 Task: Add a signature Brian Hall containing Have a great weekend, Brian Hall to email address softage.10@softage.net and add a folder User agreements
Action: Mouse moved to (106, 92)
Screenshot: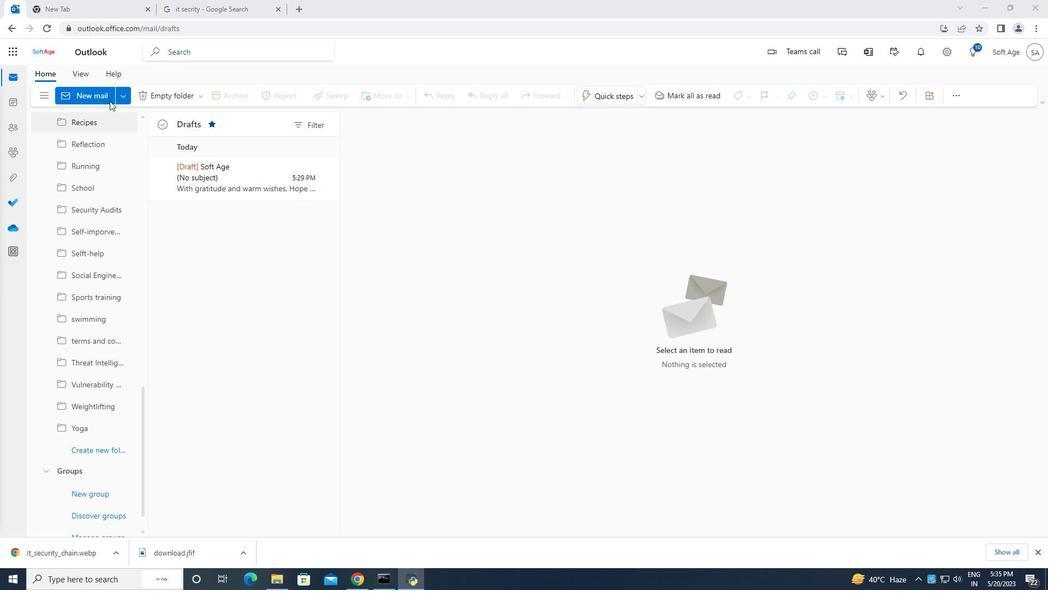 
Action: Mouse pressed left at (106, 92)
Screenshot: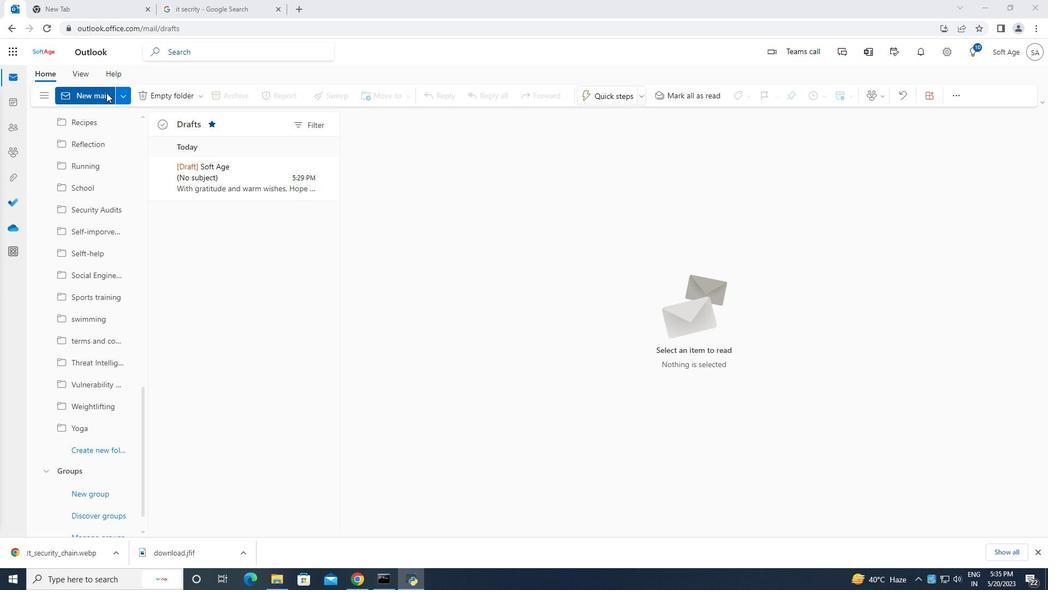 
Action: Mouse moved to (704, 95)
Screenshot: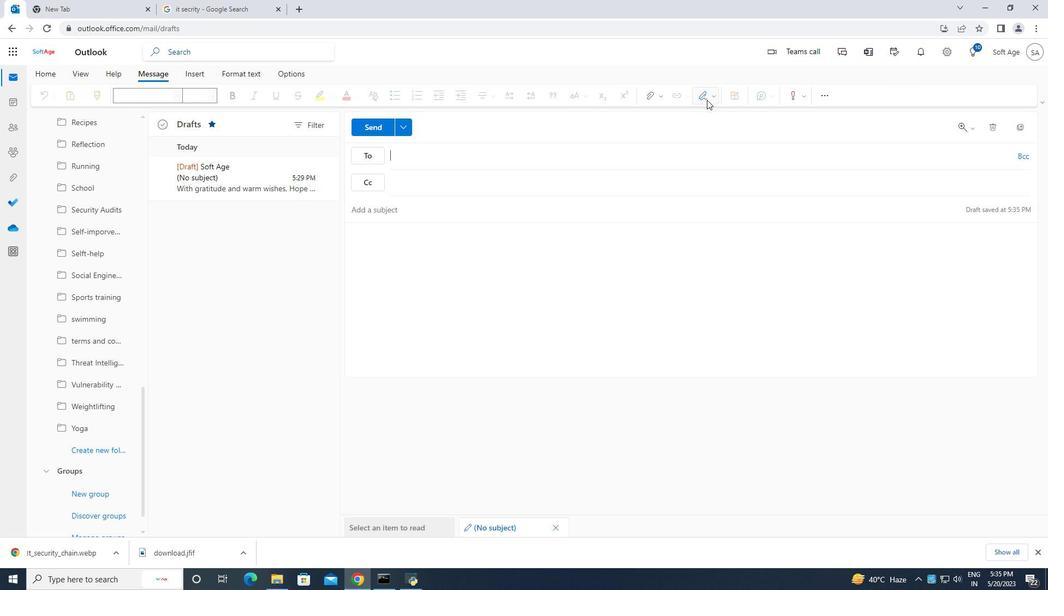 
Action: Mouse pressed left at (704, 95)
Screenshot: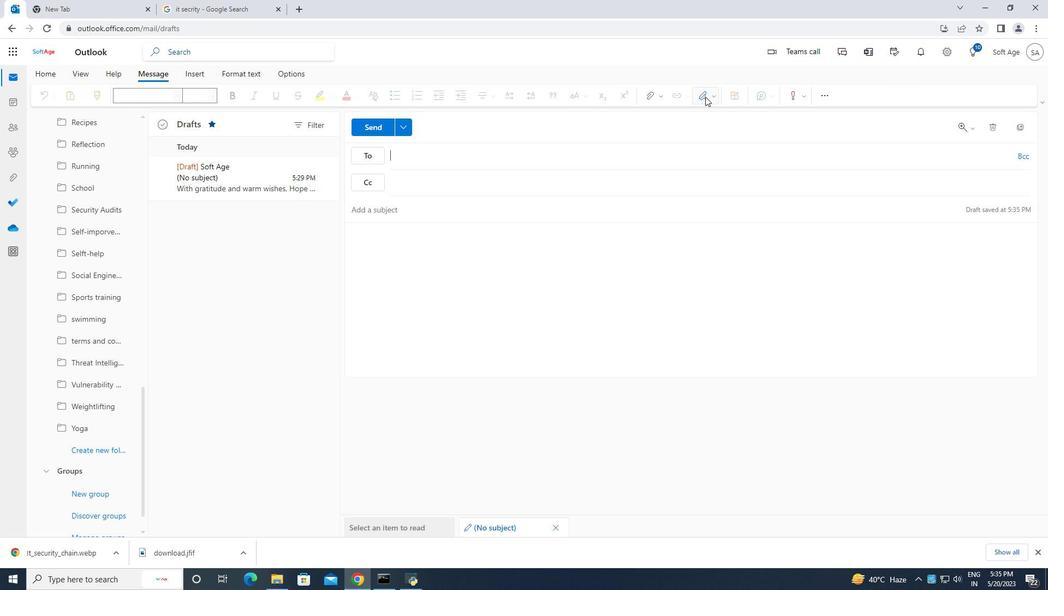 
Action: Mouse moved to (673, 143)
Screenshot: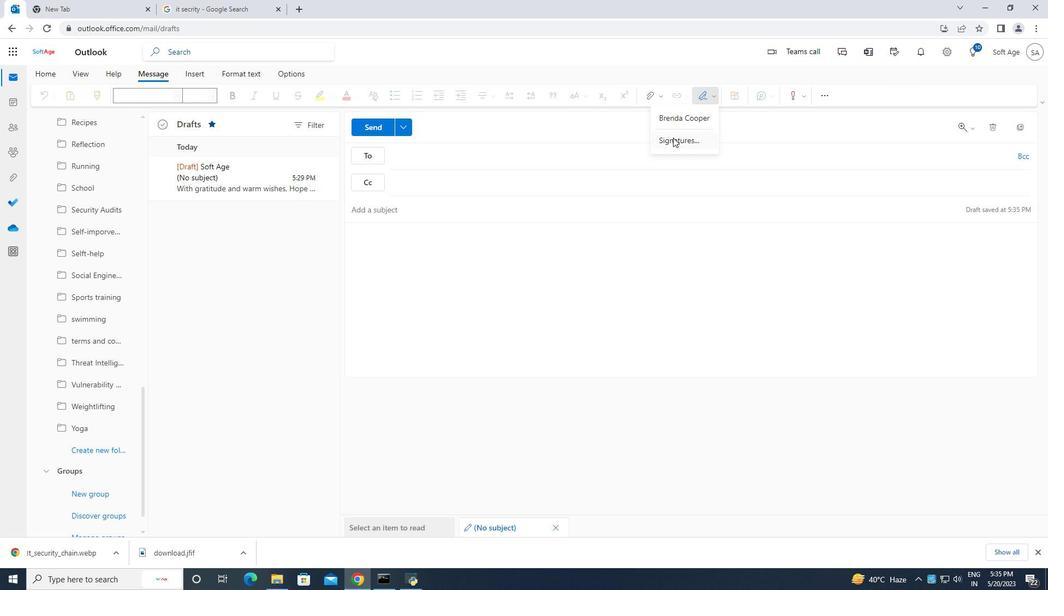 
Action: Mouse pressed left at (673, 143)
Screenshot: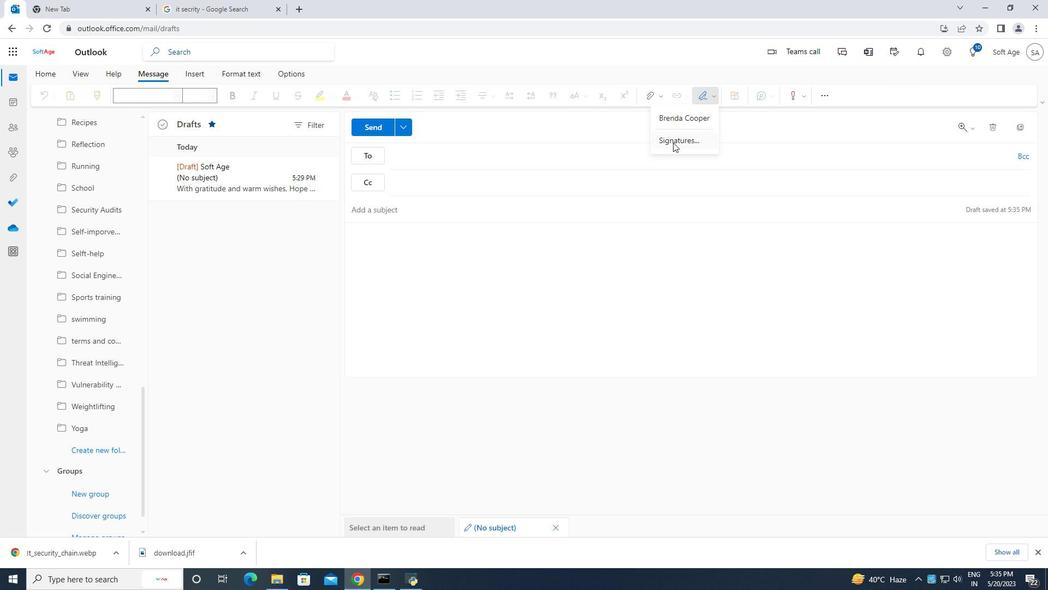 
Action: Mouse moved to (749, 180)
Screenshot: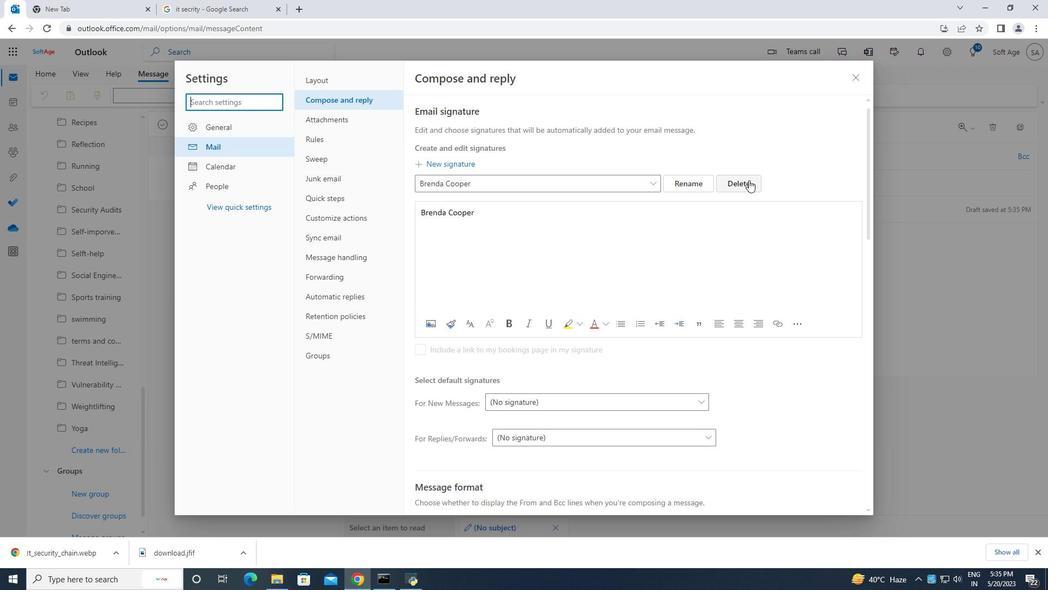 
Action: Mouse pressed left at (749, 180)
Screenshot: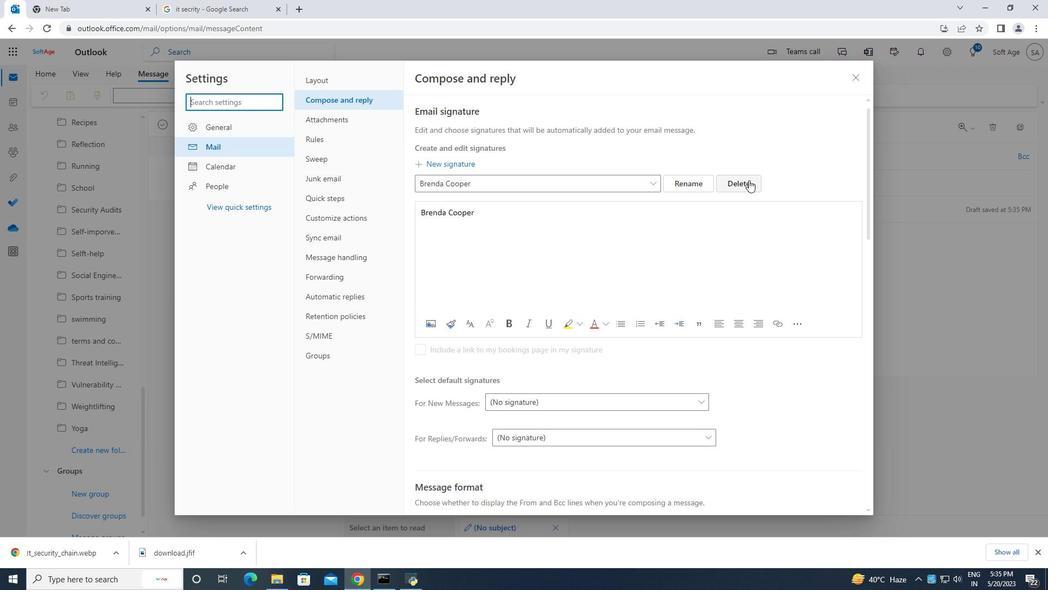
Action: Mouse moved to (540, 187)
Screenshot: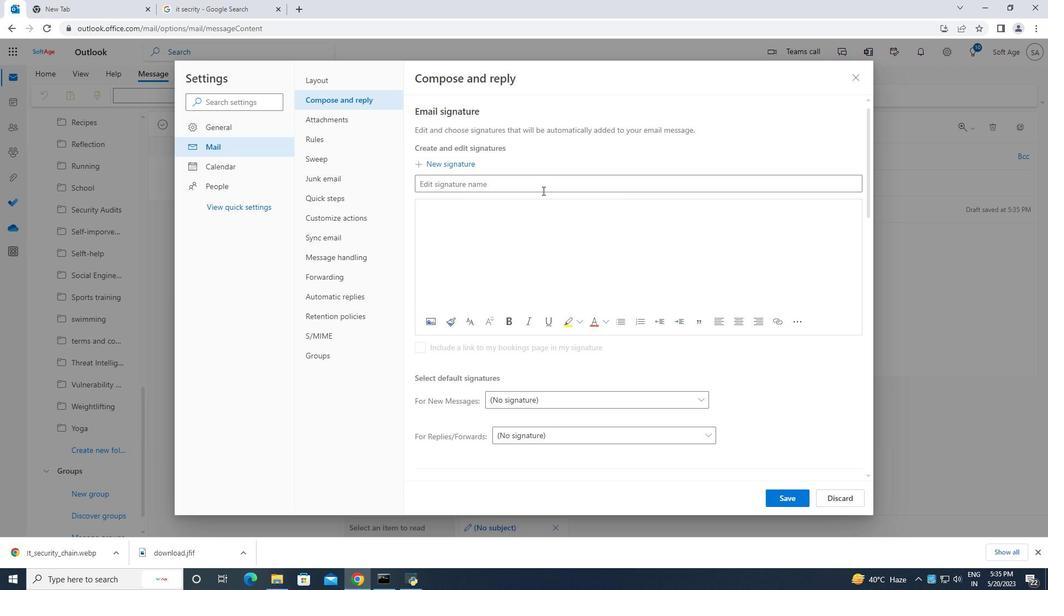 
Action: Mouse pressed left at (540, 187)
Screenshot: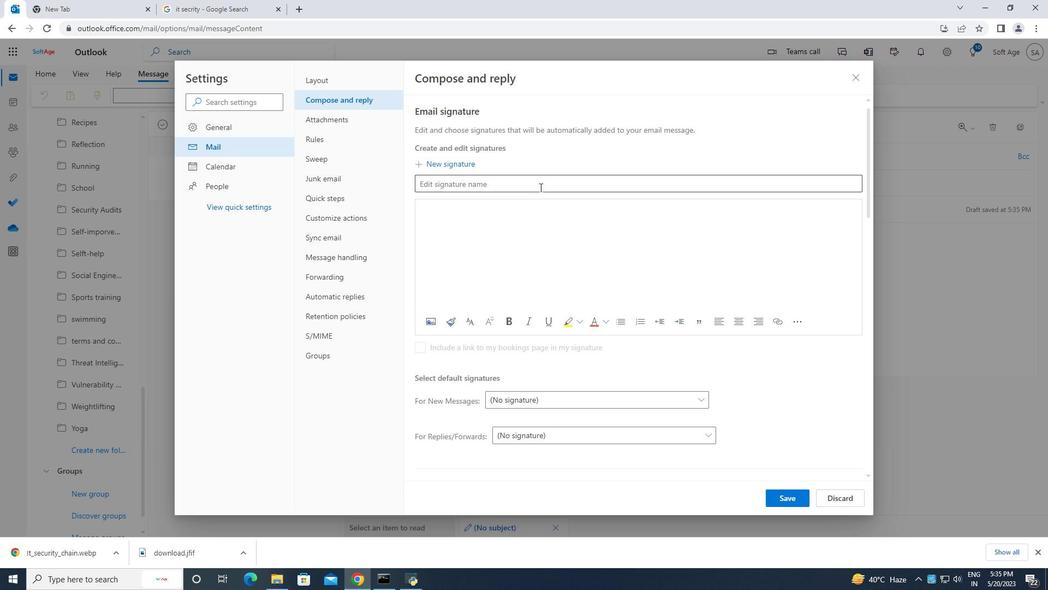 
Action: Mouse moved to (539, 187)
Screenshot: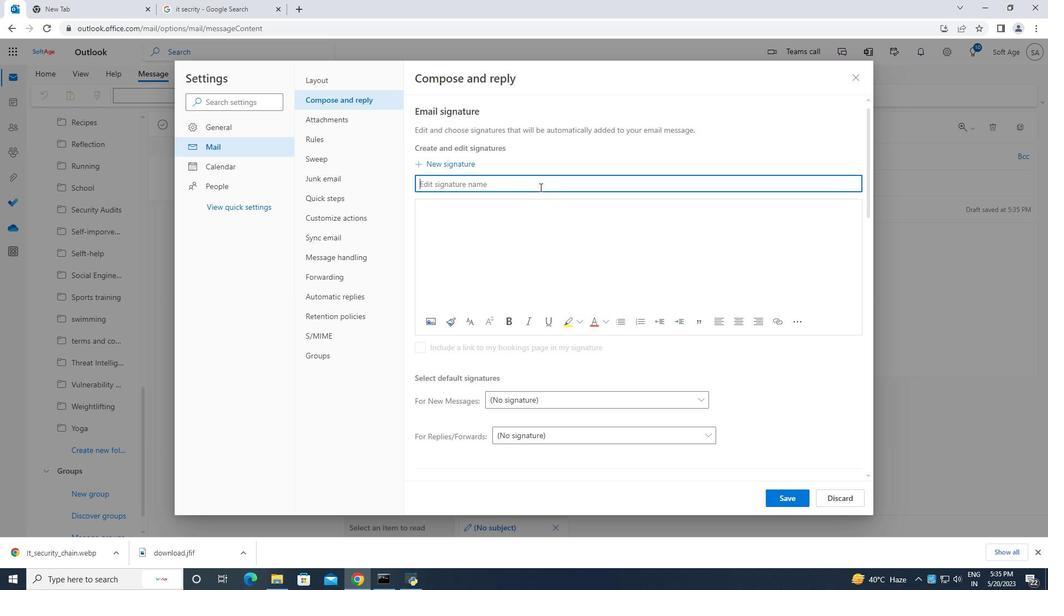 
Action: Key pressed <Key.caps_lock>B<Key.caps_lock>rian<Key.space><Key.caps_lock>H<Key.caps_lock>all
Screenshot: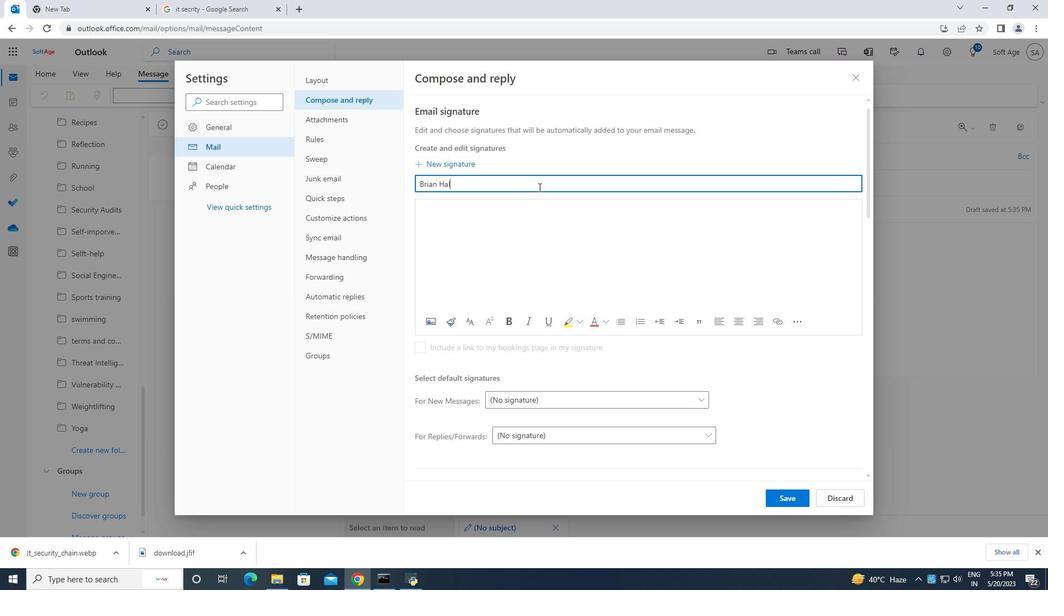 
Action: Mouse moved to (463, 213)
Screenshot: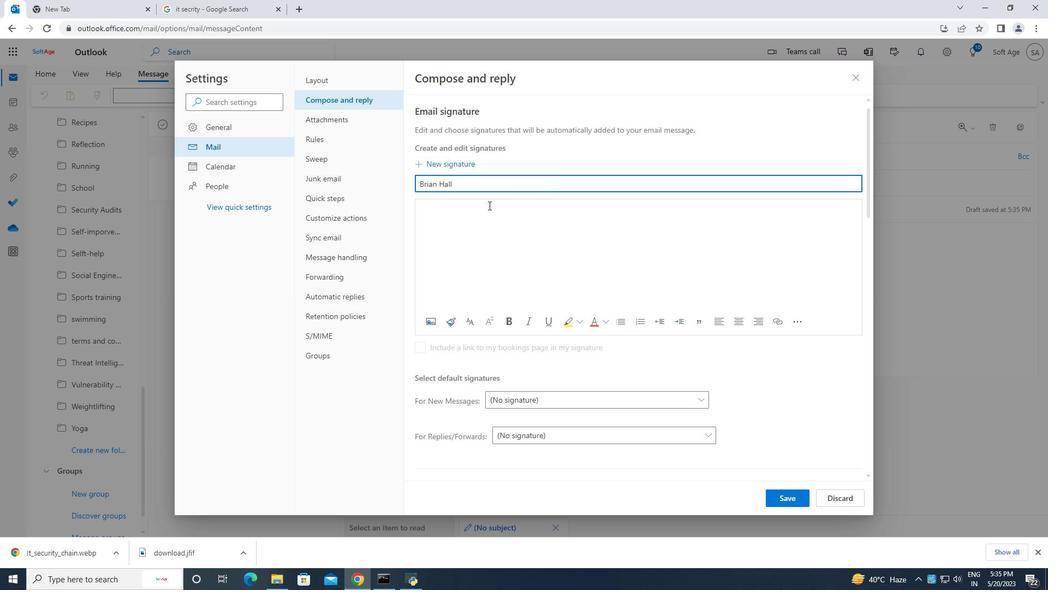 
Action: Mouse pressed left at (463, 213)
Screenshot: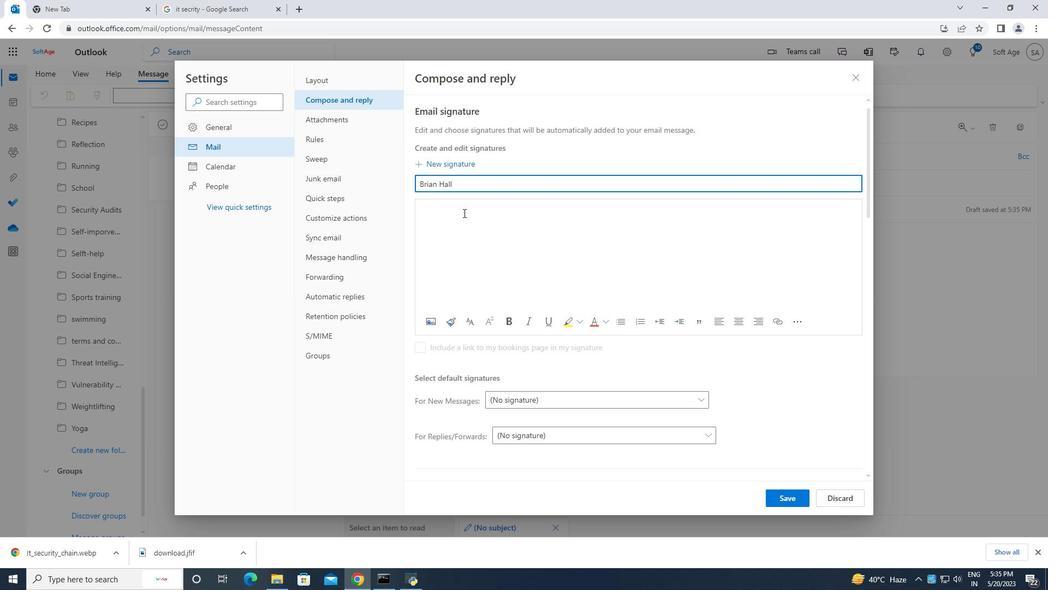 
Action: Mouse moved to (463, 213)
Screenshot: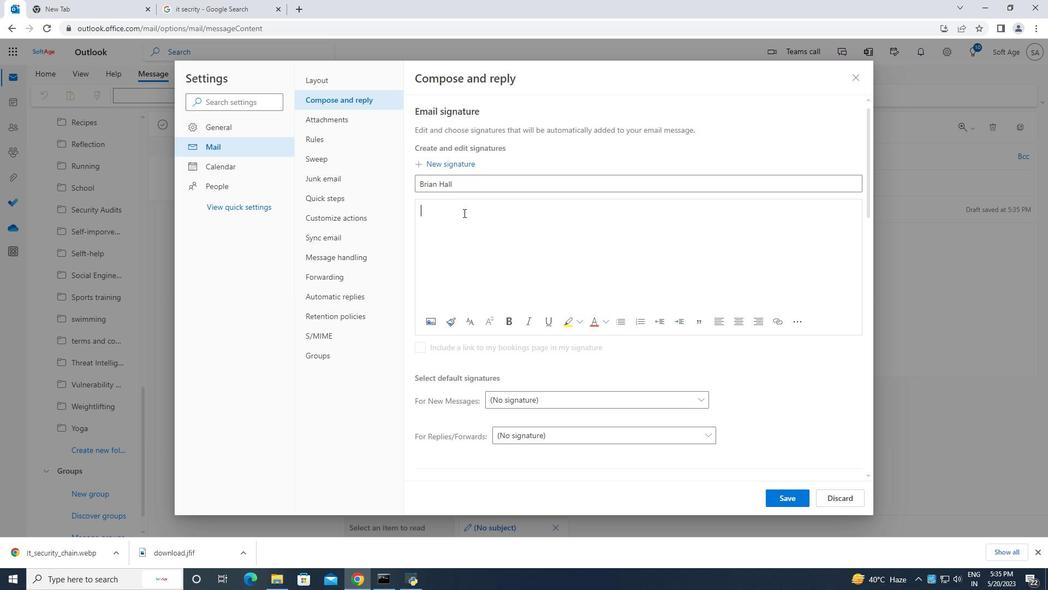 
Action: Key pressed <Key.caps_lock>B<Key.caps_lock>rain<Key.space><Key.caps_lock>H<Key.caps_lock>all
Screenshot: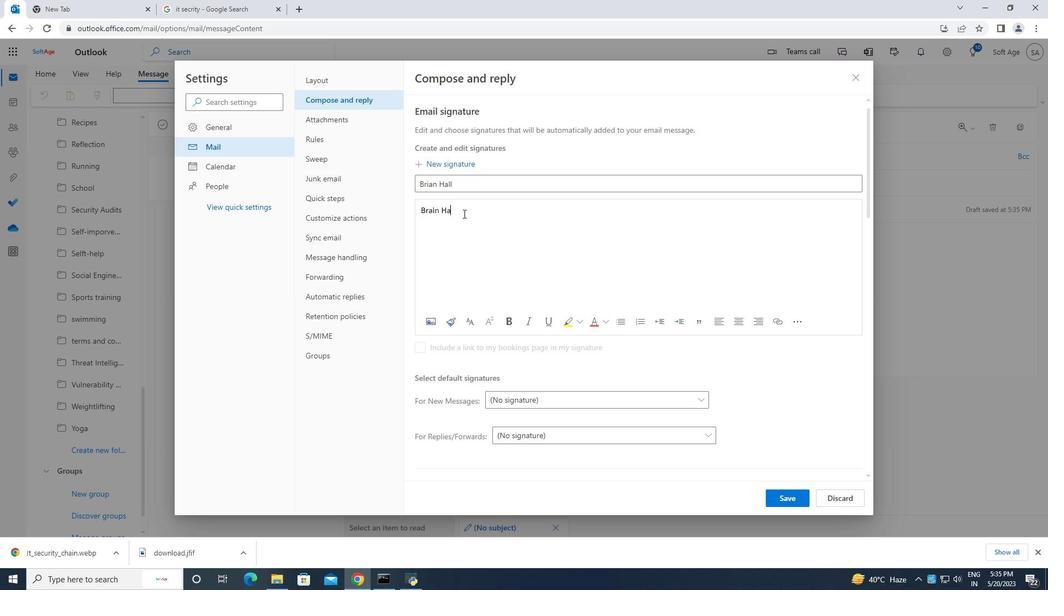 
Action: Mouse moved to (793, 496)
Screenshot: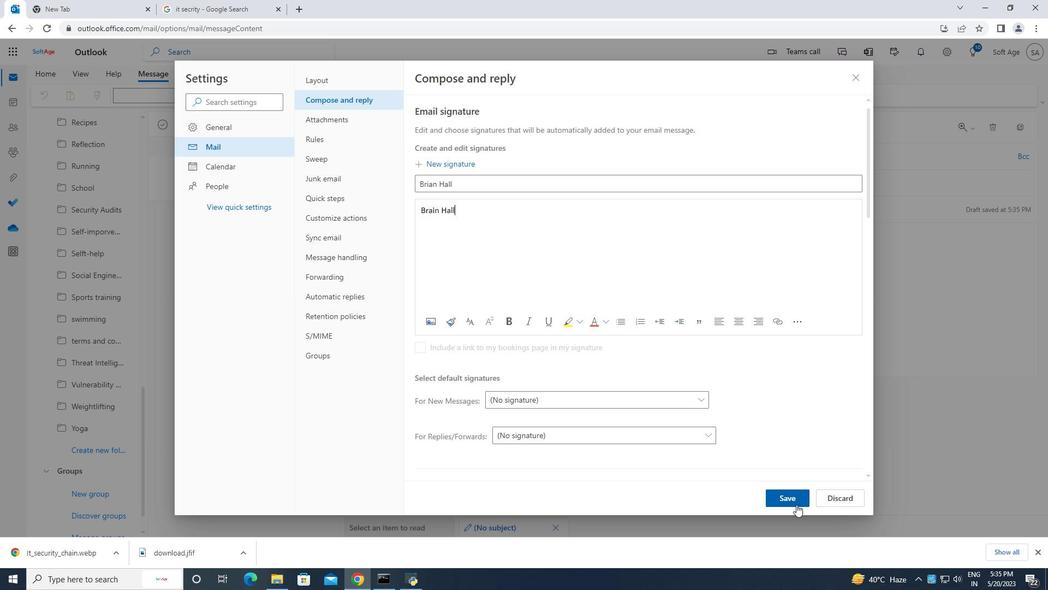 
Action: Mouse pressed left at (793, 496)
Screenshot: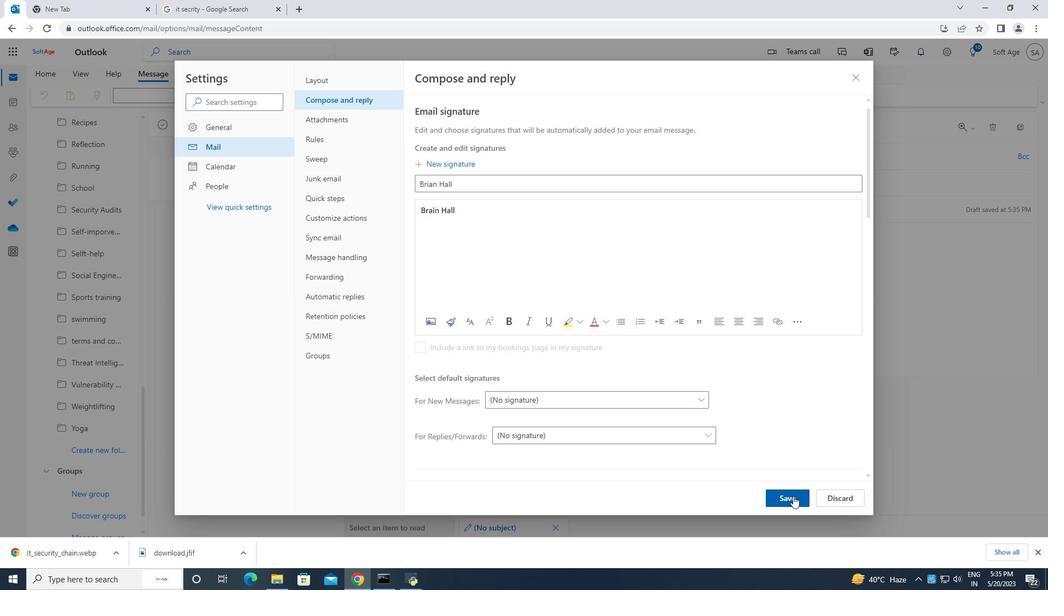 
Action: Mouse moved to (852, 77)
Screenshot: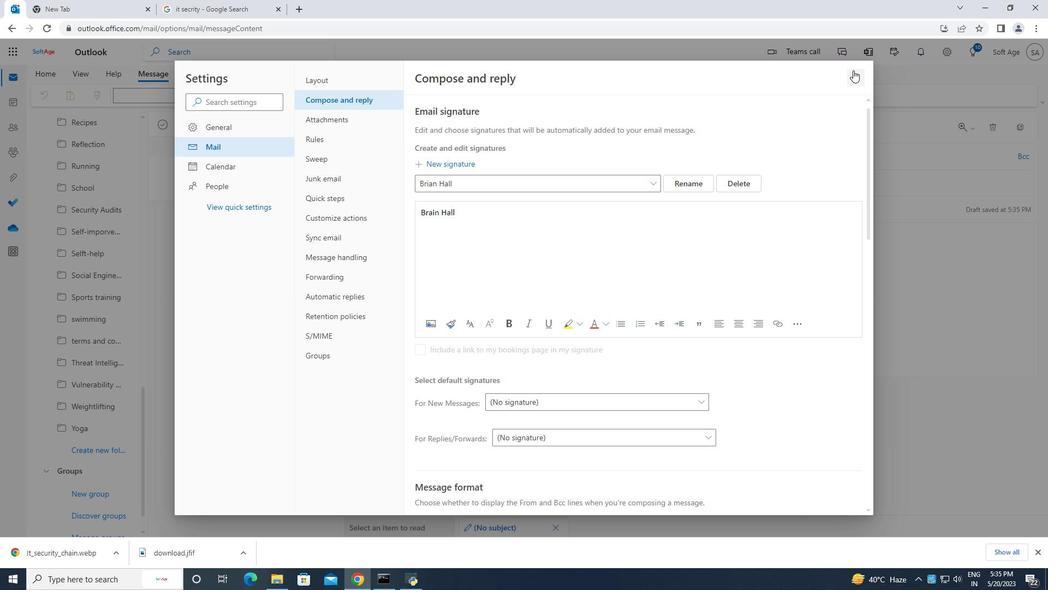 
Action: Mouse pressed left at (852, 77)
Screenshot: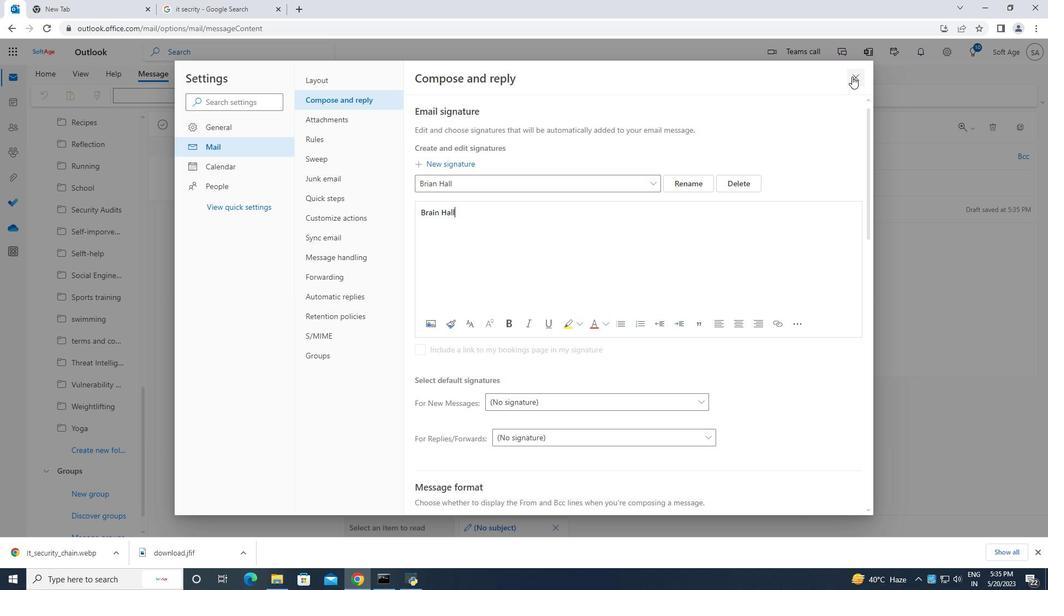 
Action: Mouse moved to (698, 96)
Screenshot: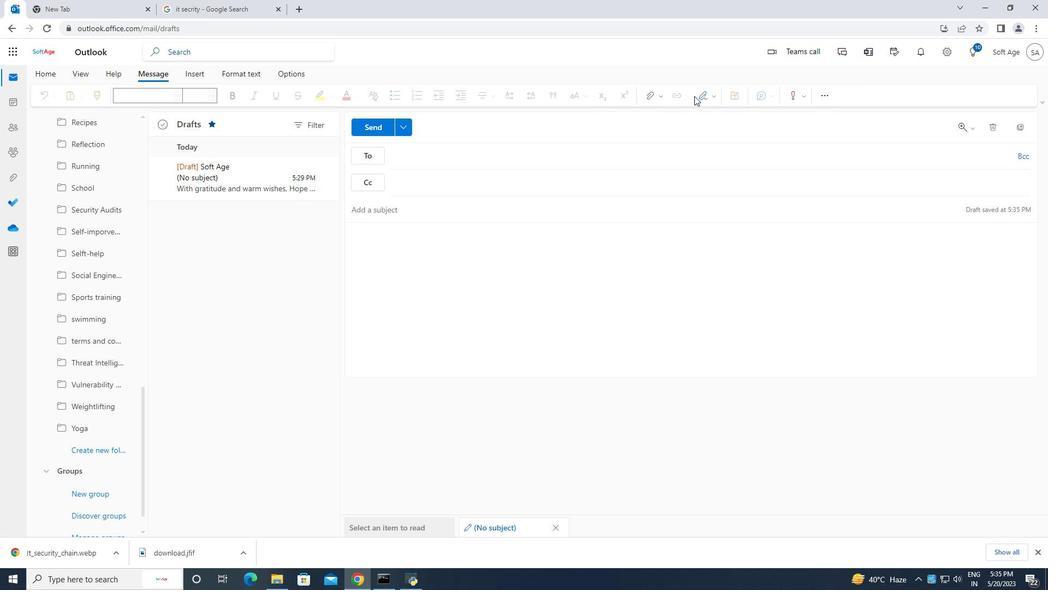 
Action: Mouse pressed left at (698, 96)
Screenshot: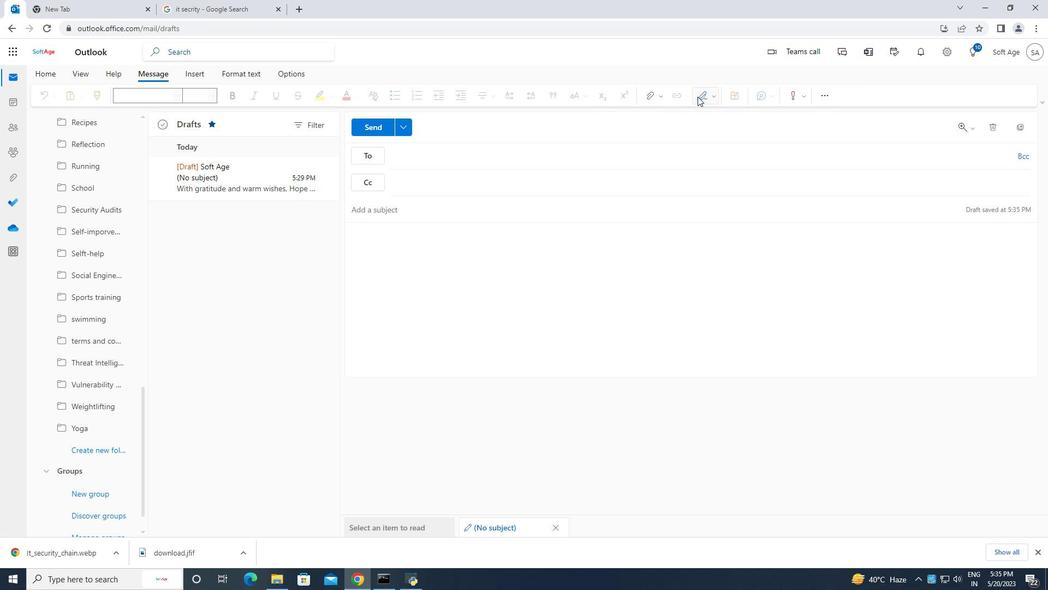 
Action: Mouse moved to (690, 116)
Screenshot: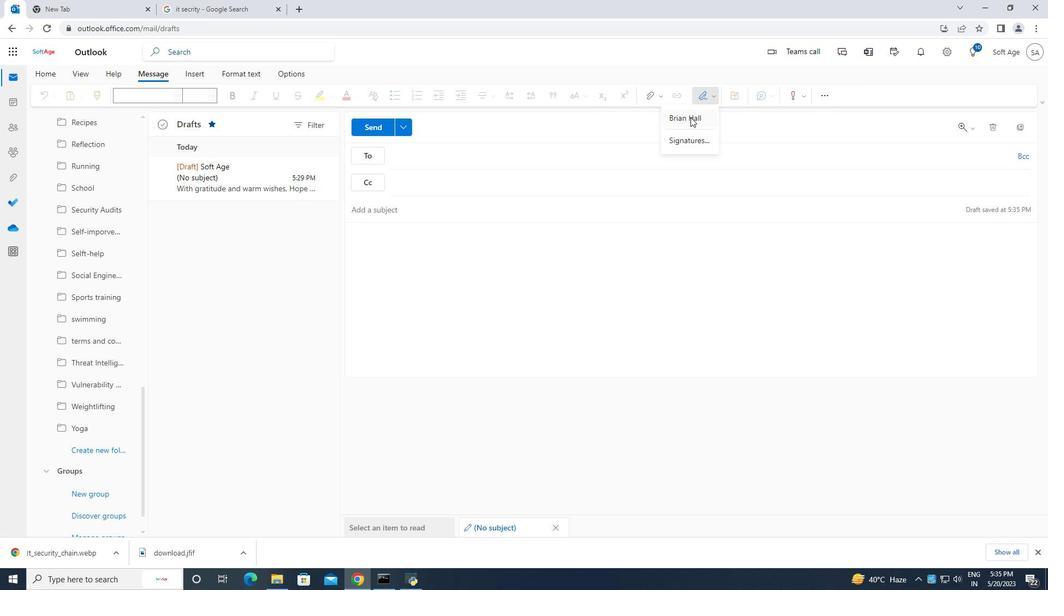 
Action: Mouse pressed left at (690, 116)
Screenshot: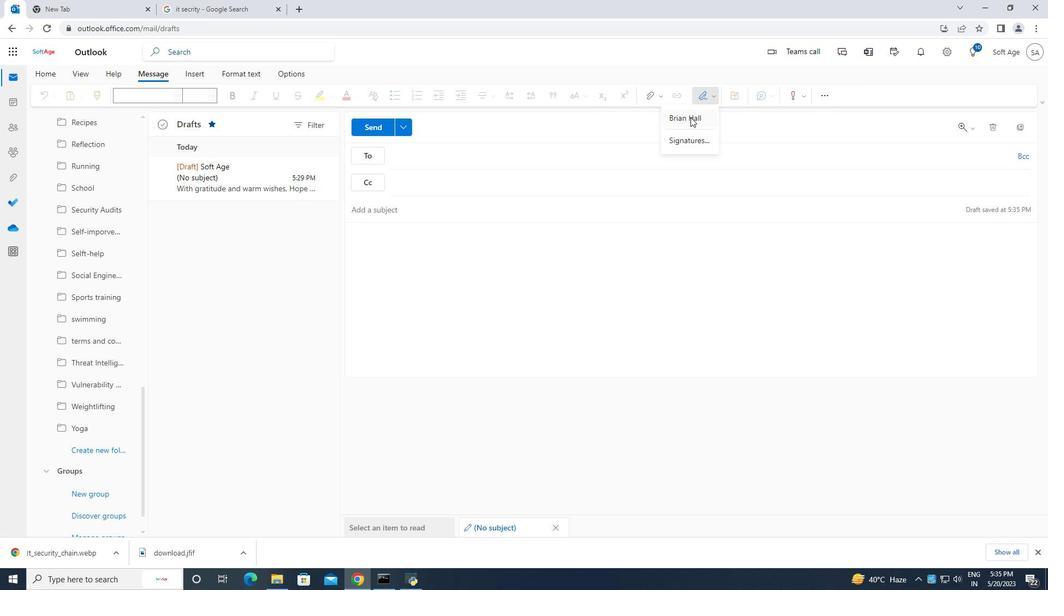 
Action: Mouse moved to (427, 148)
Screenshot: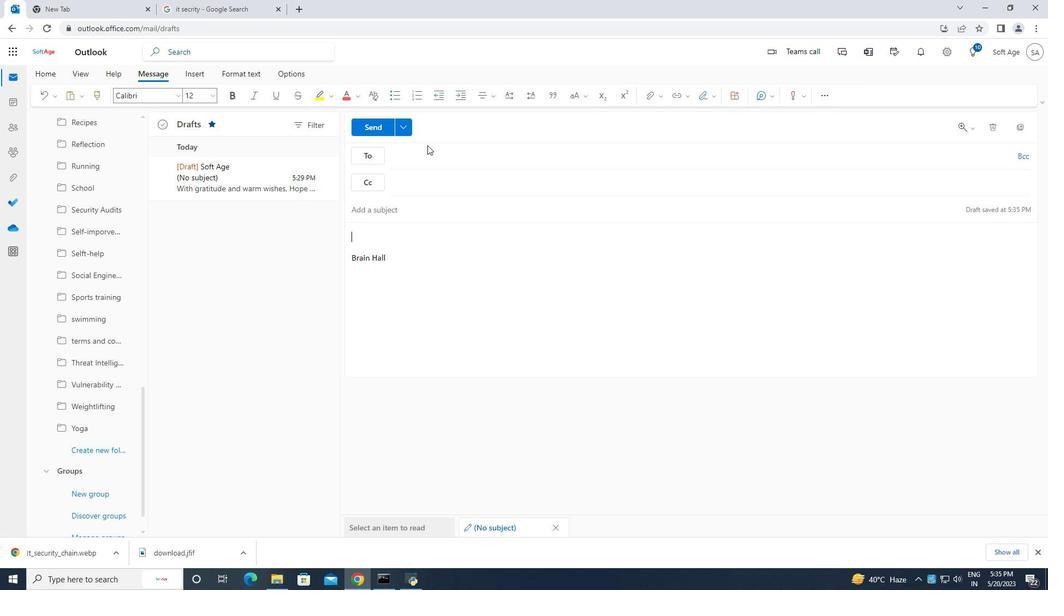 
Action: Mouse pressed left at (427, 148)
Screenshot: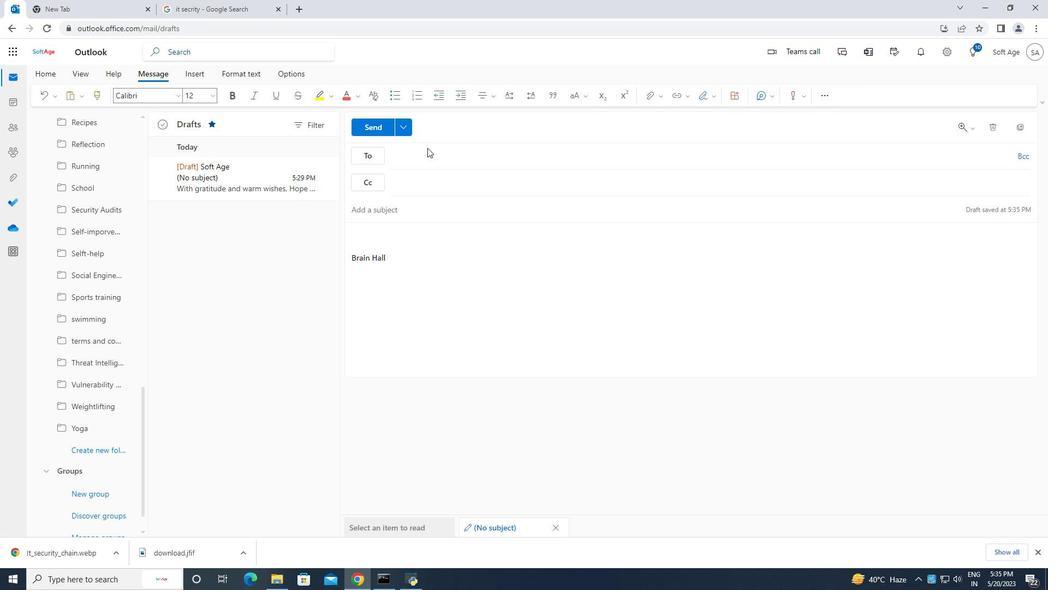 
Action: Key pressed sof
Screenshot: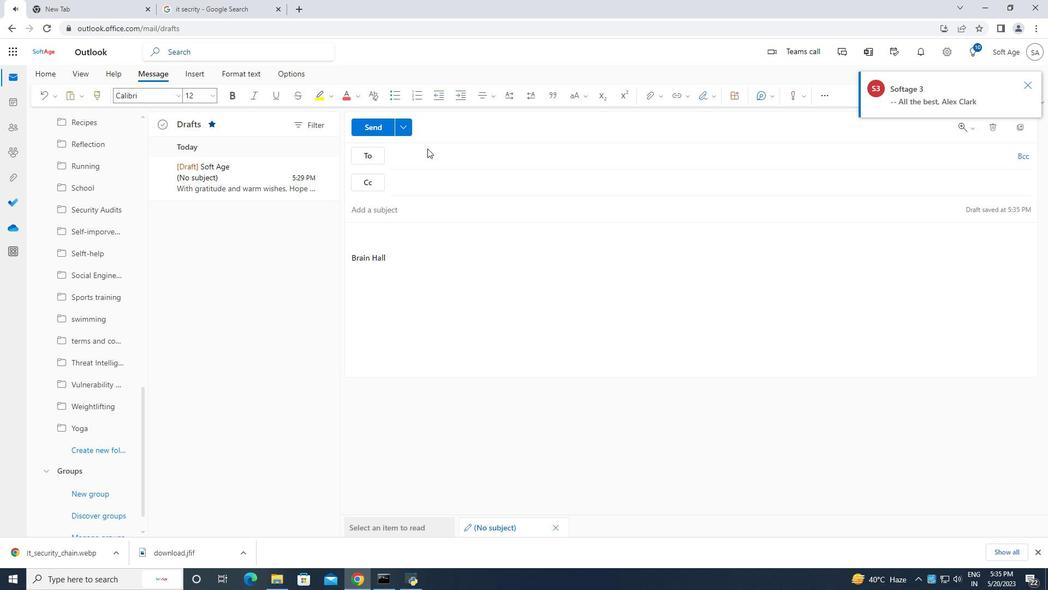 
Action: Mouse moved to (421, 146)
Screenshot: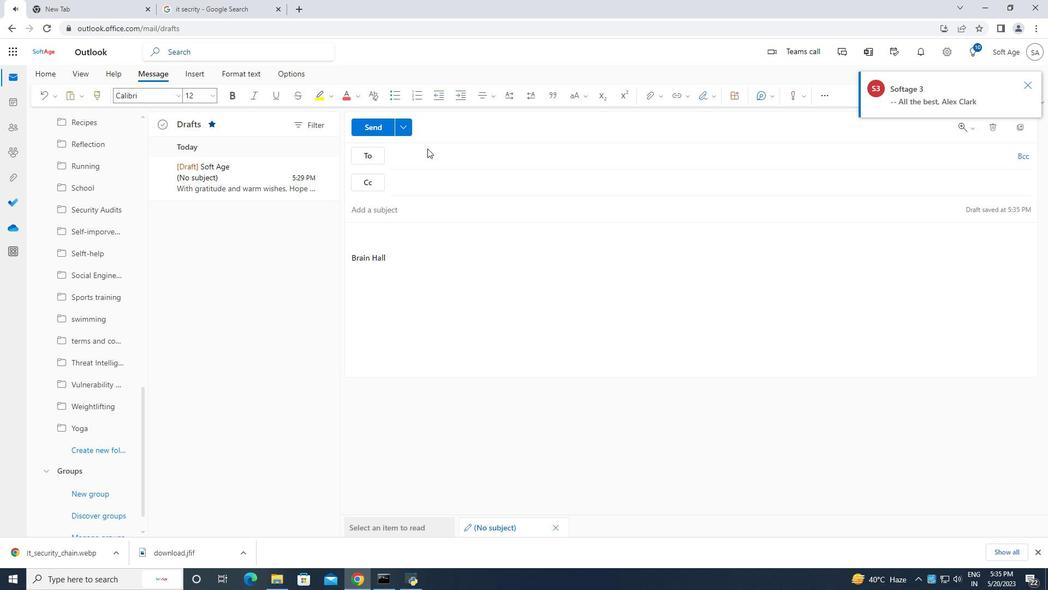 
Action: Mouse pressed left at (421, 146)
Screenshot: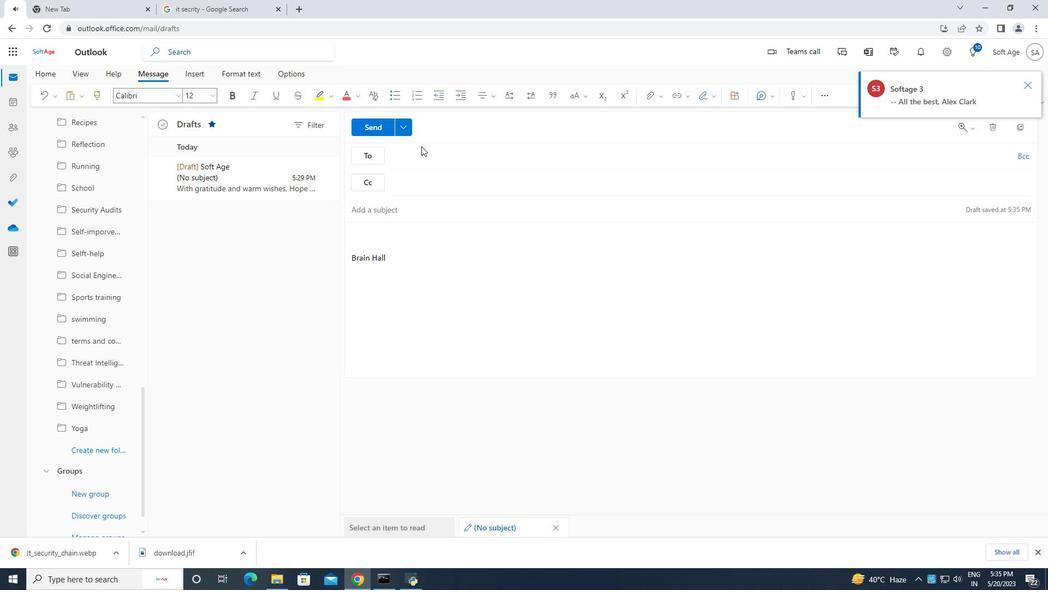 
Action: Mouse moved to (428, 157)
Screenshot: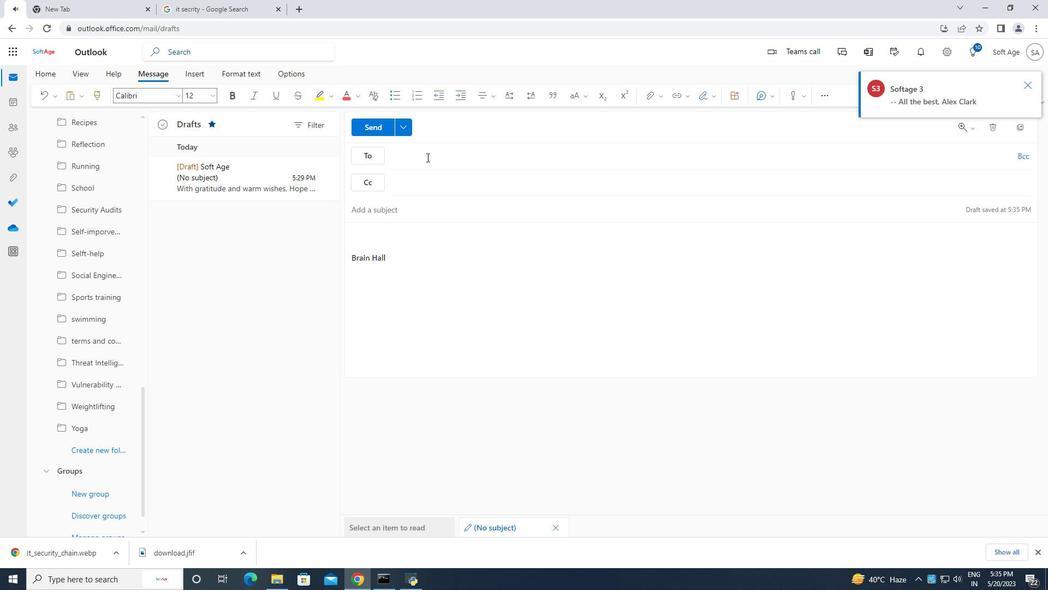 
Action: Mouse pressed left at (428, 157)
Screenshot: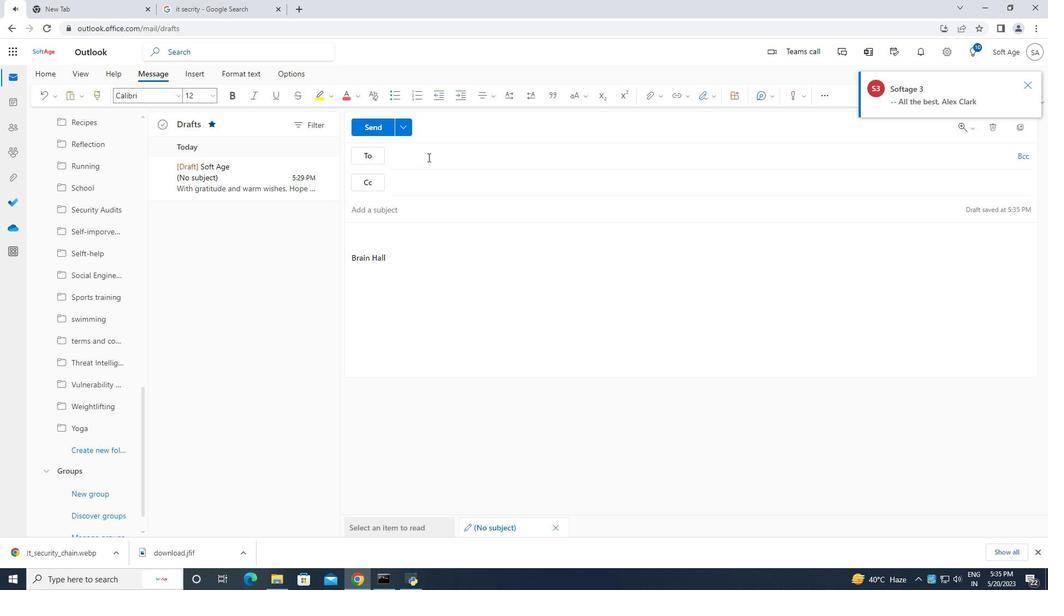 
Action: Key pressed sof
Screenshot: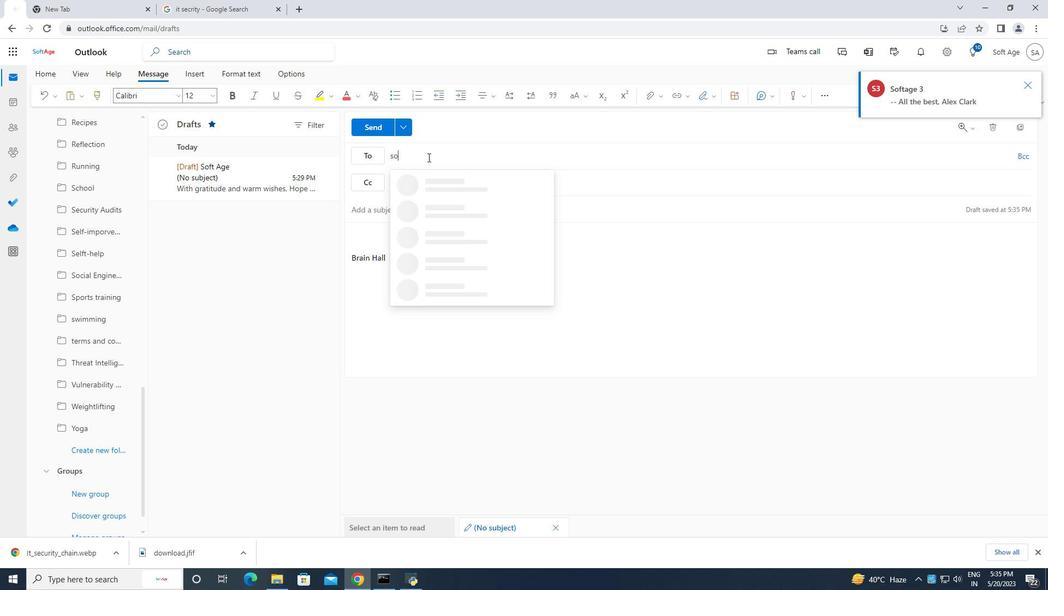 
Action: Mouse moved to (486, 182)
Screenshot: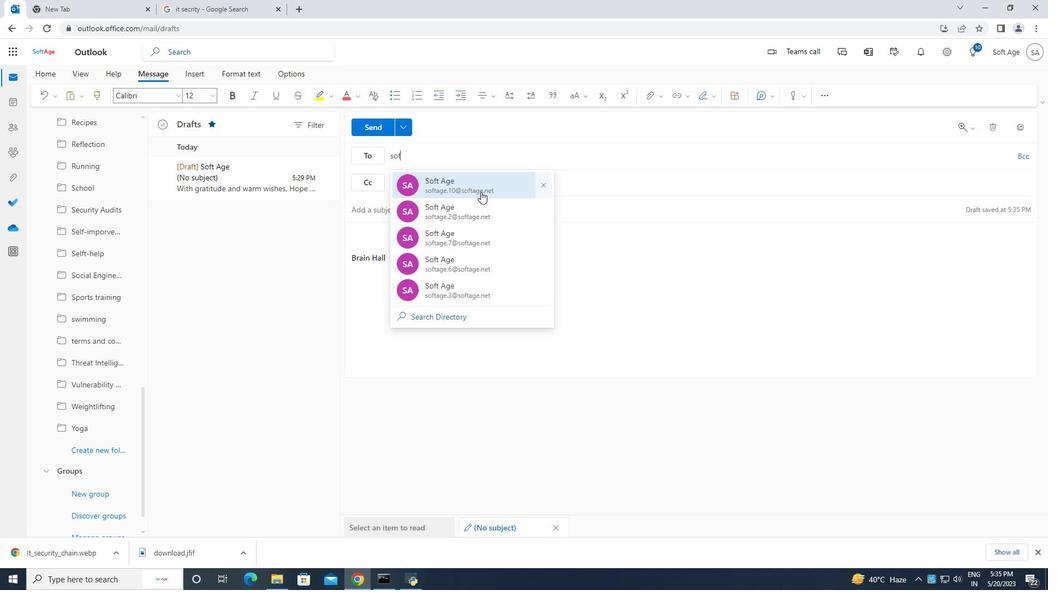 
Action: Mouse pressed left at (486, 182)
Screenshot: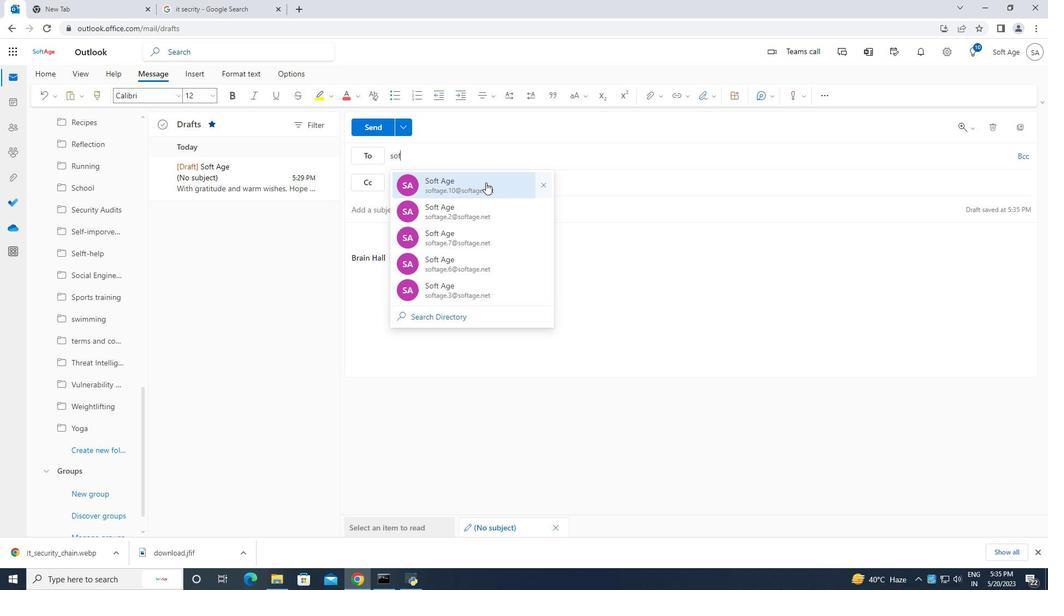 
Action: Mouse moved to (364, 233)
Screenshot: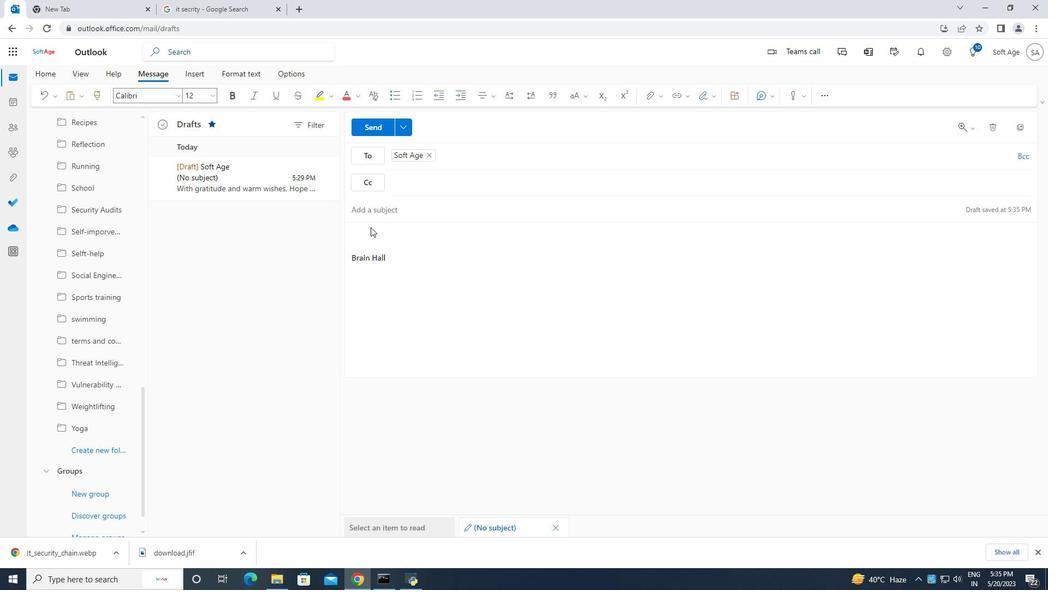 
Action: Mouse pressed left at (364, 233)
Screenshot: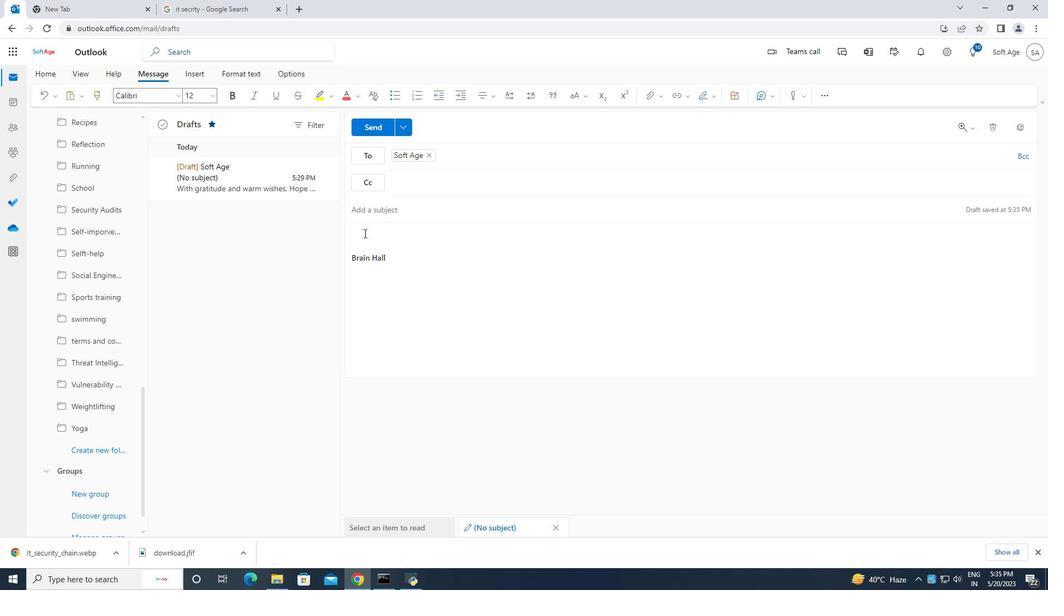 
Action: Key pressed <Key.caps_lock>C<Key.caps_lock>ontaining<Key.space>have<Key.space>g<Key.backspace>a<Key.space>great<Key.space>wekend,
Screenshot: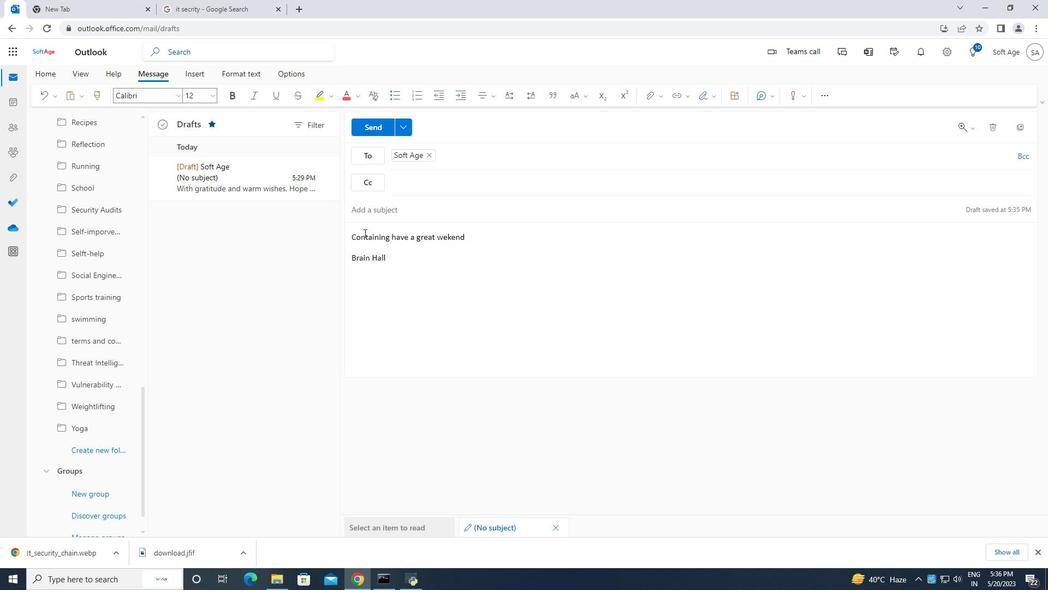 
Action: Mouse moved to (101, 449)
Screenshot: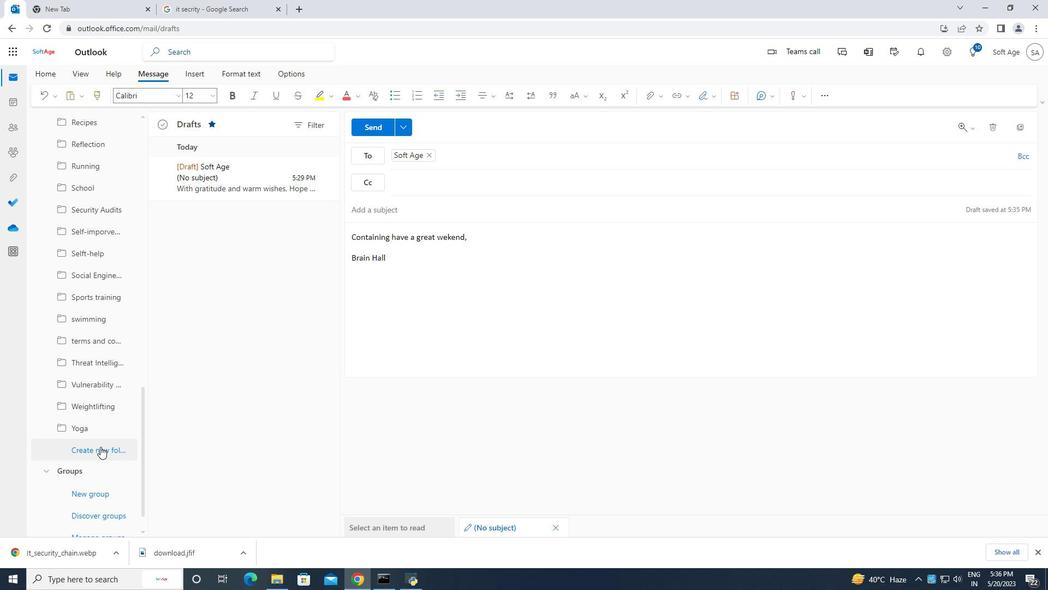
Action: Mouse pressed left at (101, 449)
Screenshot: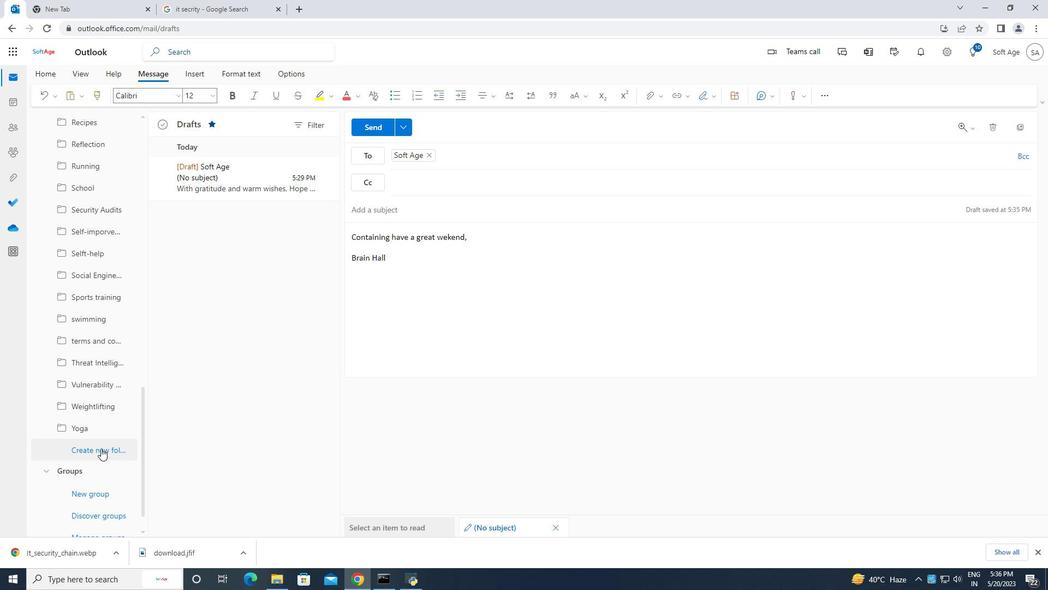 
Action: Key pressed user<Key.space>agreements
Screenshot: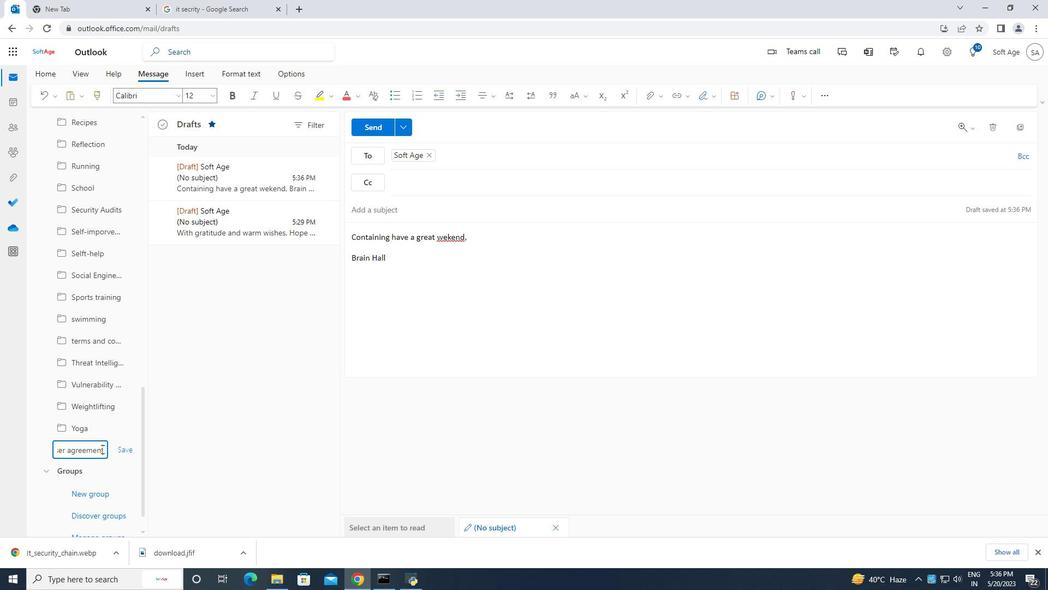 
Action: Mouse moved to (121, 452)
Screenshot: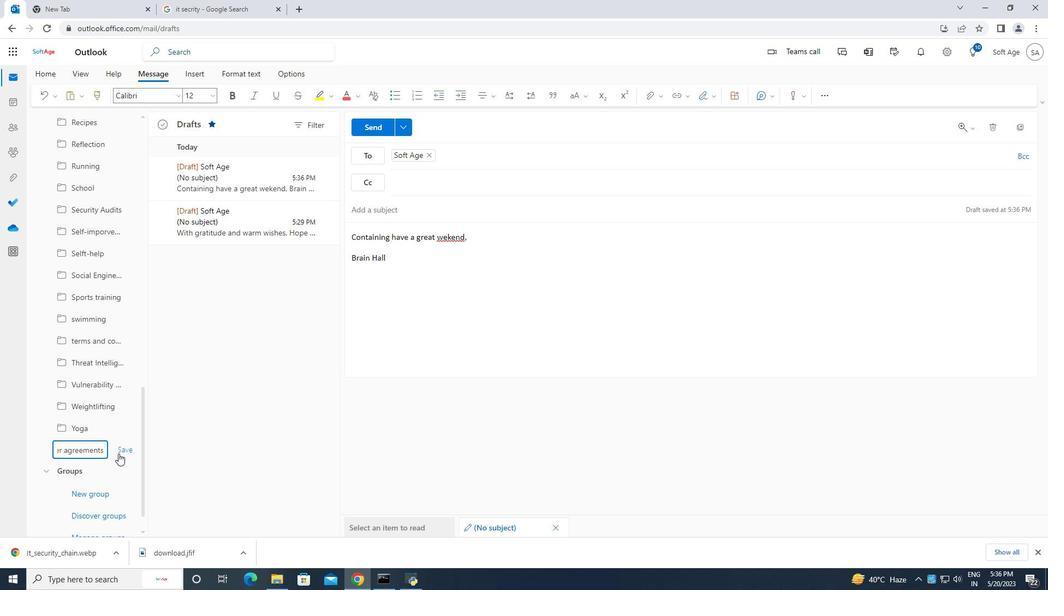 
Action: Mouse pressed left at (121, 452)
Screenshot: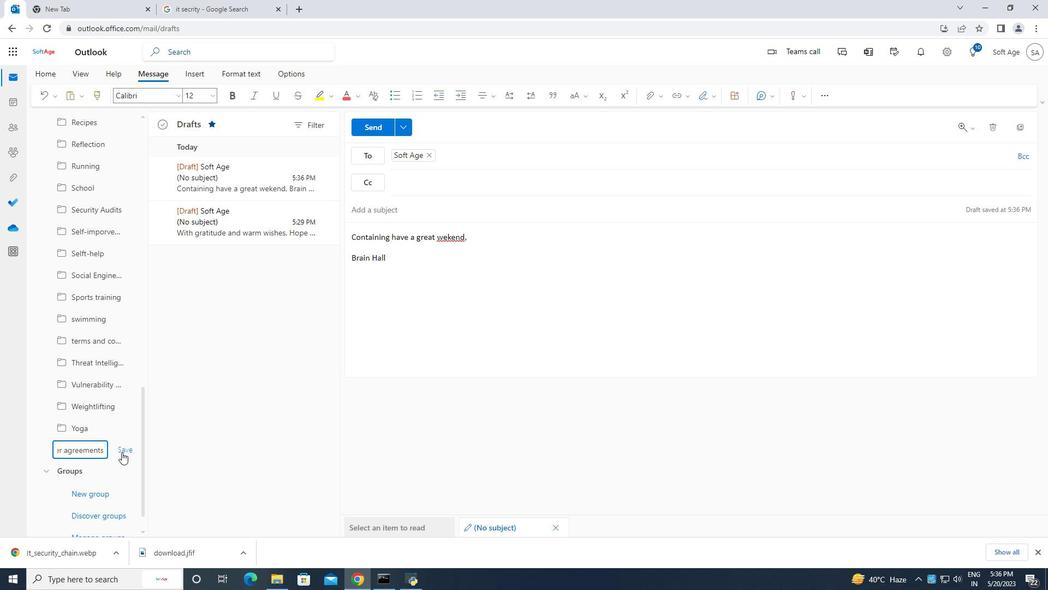 
Action: Mouse moved to (449, 240)
Screenshot: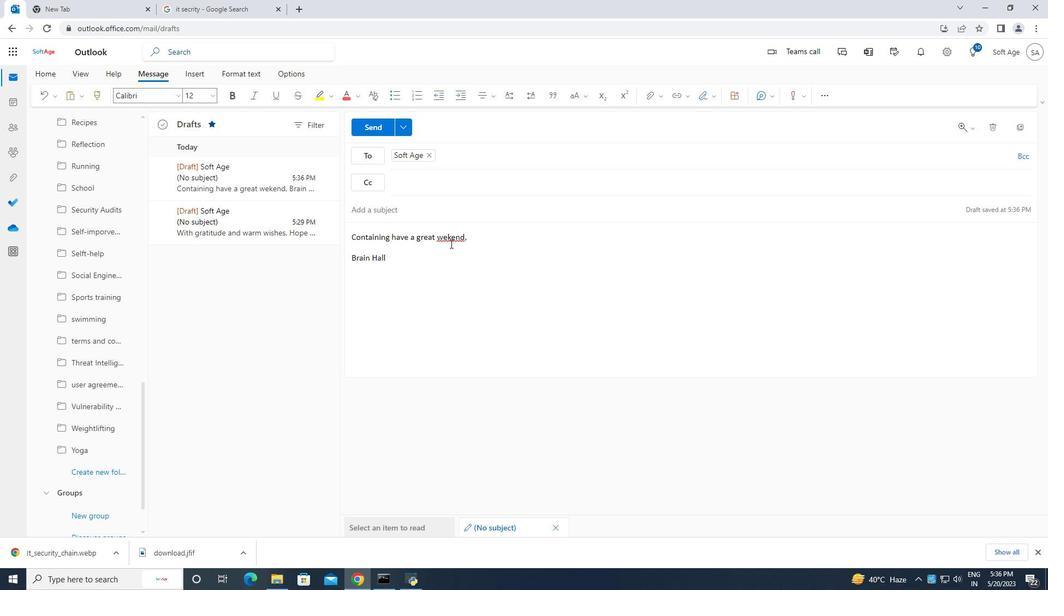 
Action: Mouse pressed left at (449, 240)
Screenshot: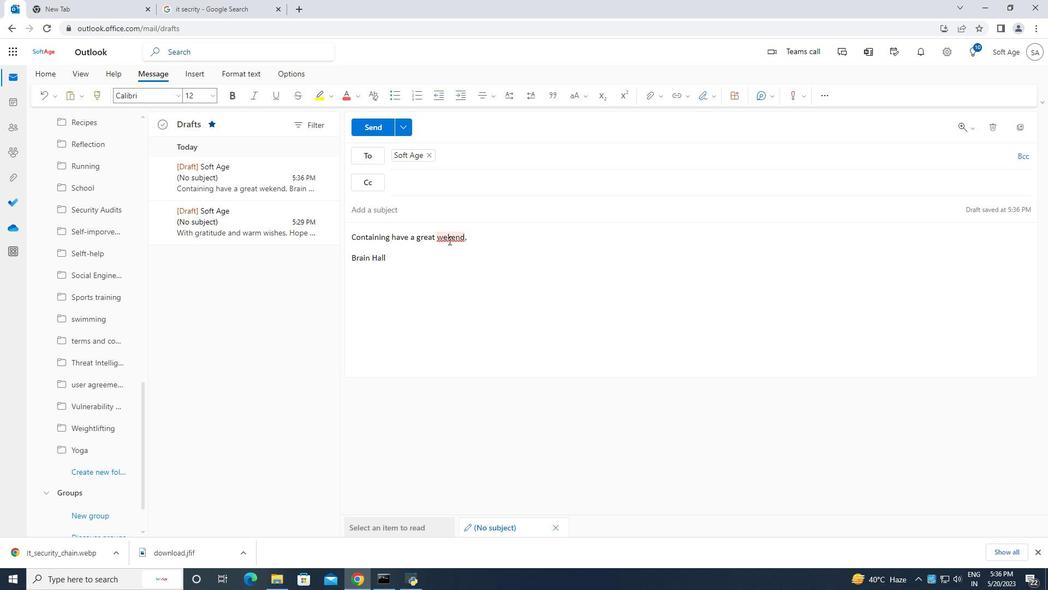 
Action: Mouse moved to (448, 239)
Screenshot: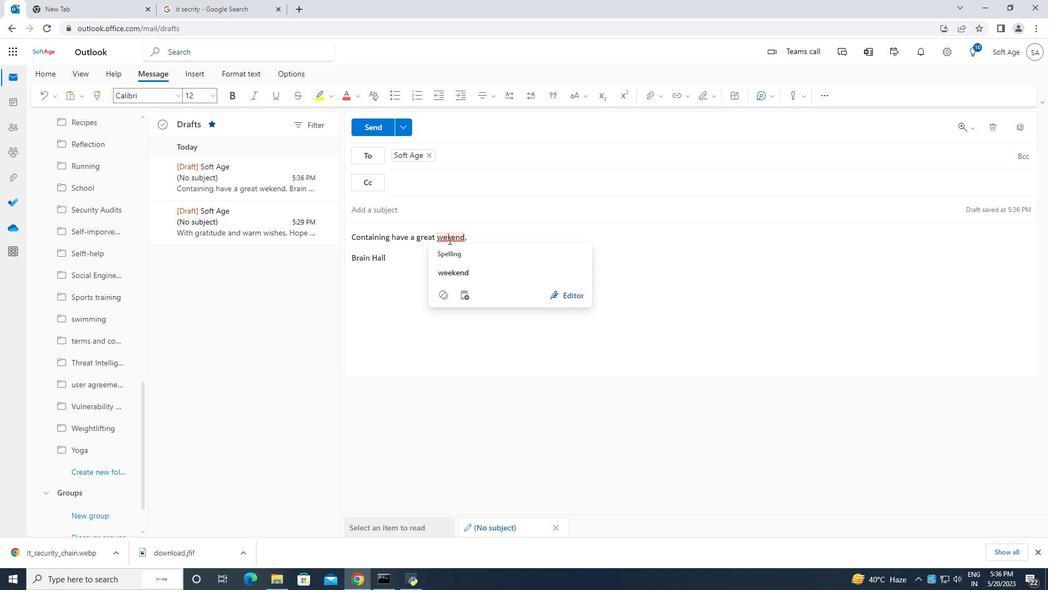 
Action: Key pressed e
Screenshot: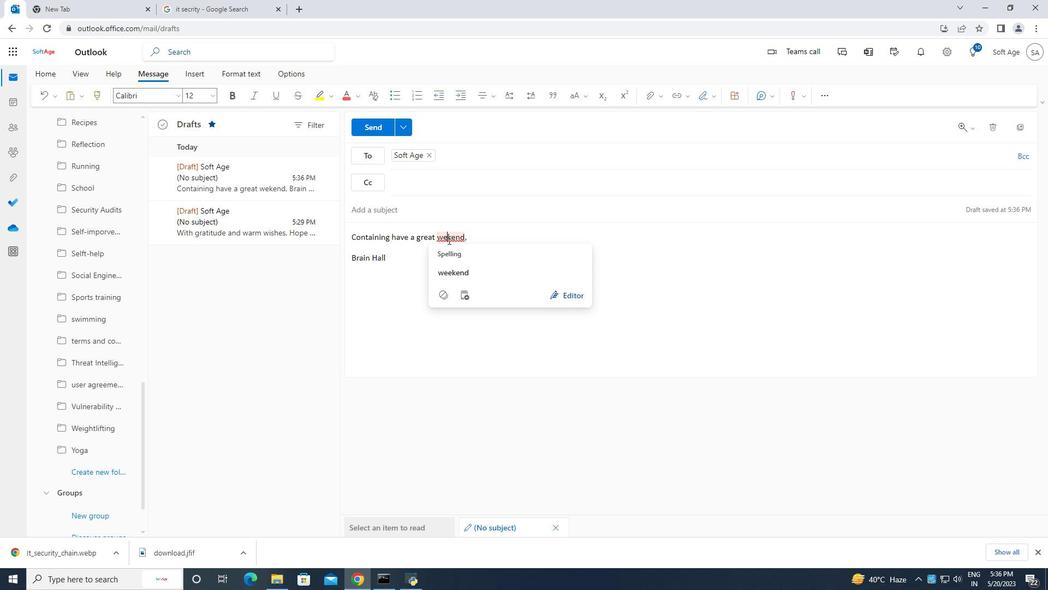 
Action: Mouse moved to (481, 246)
Screenshot: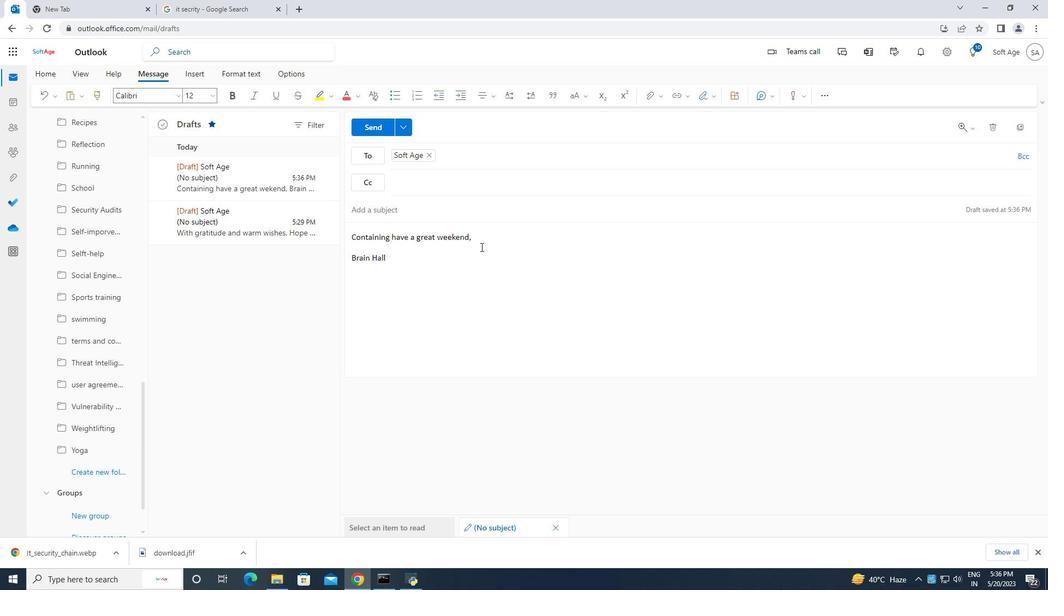 
Action: Mouse pressed left at (481, 246)
Screenshot: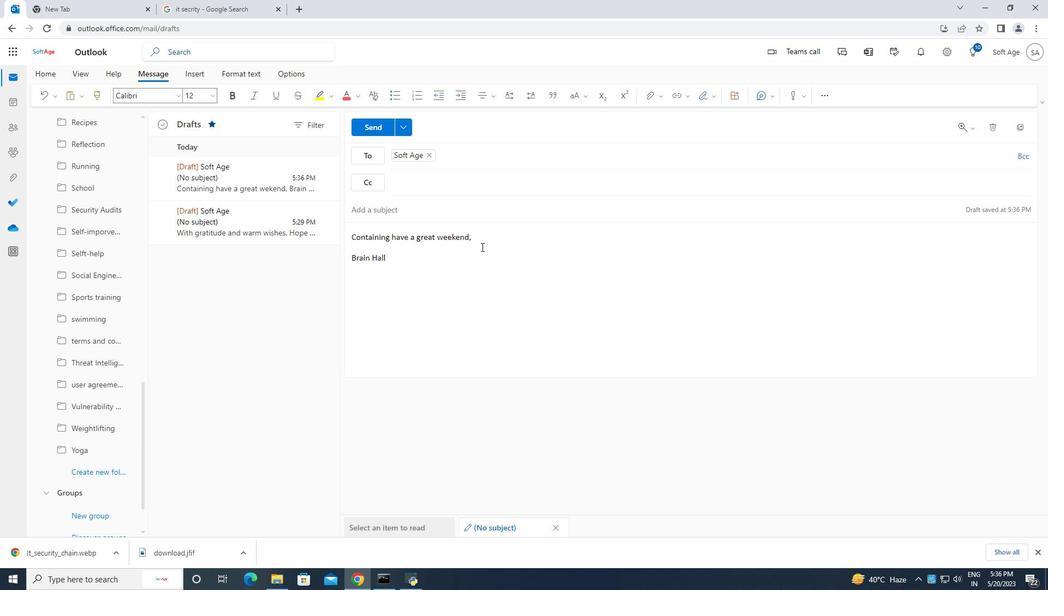 
Action: Mouse moved to (378, 126)
Screenshot: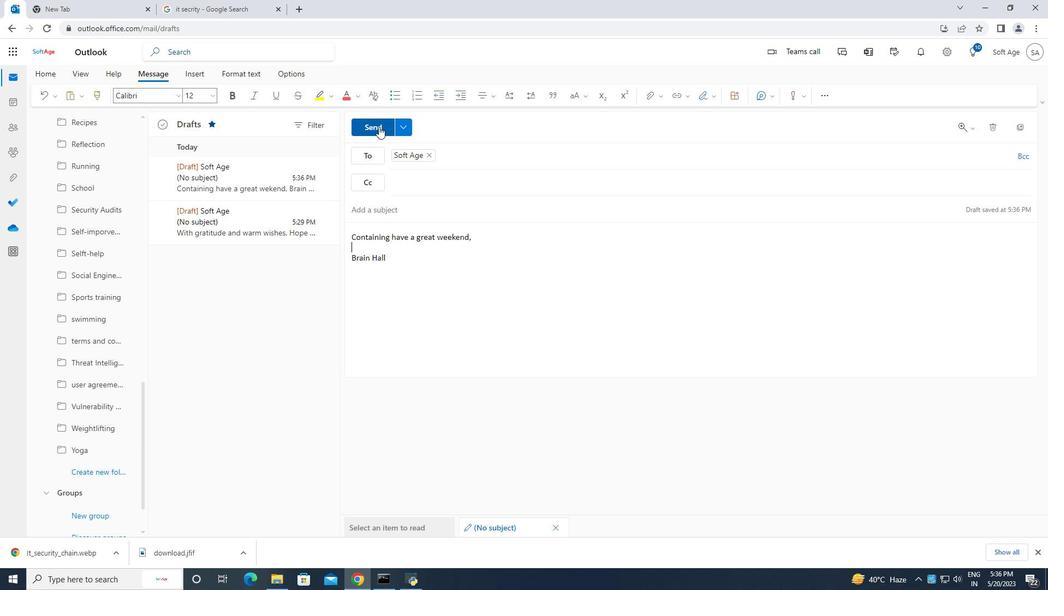 
Action: Mouse pressed left at (378, 126)
Screenshot: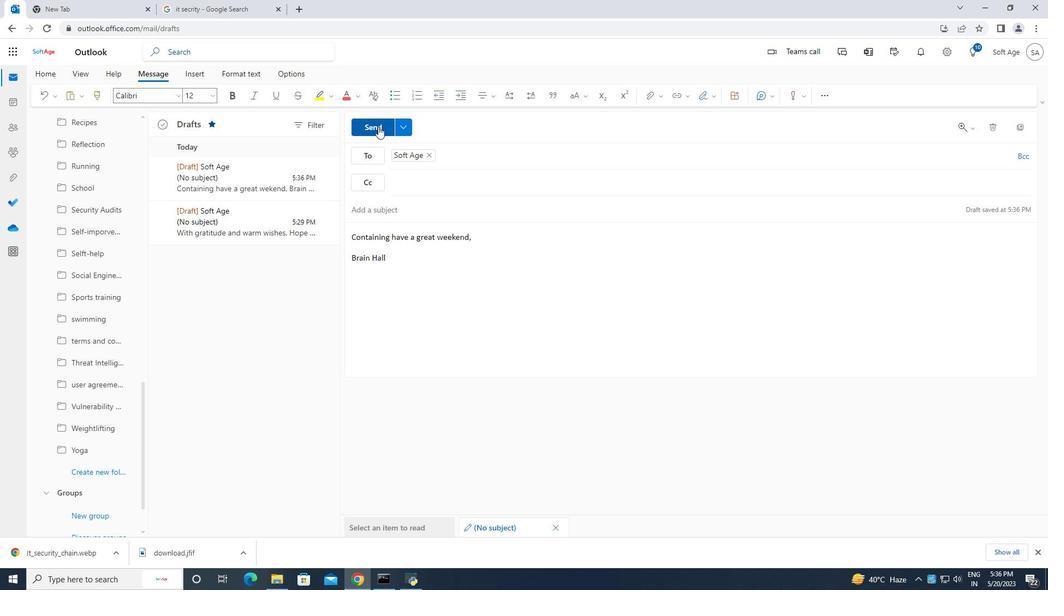 
Action: Mouse moved to (503, 318)
Screenshot: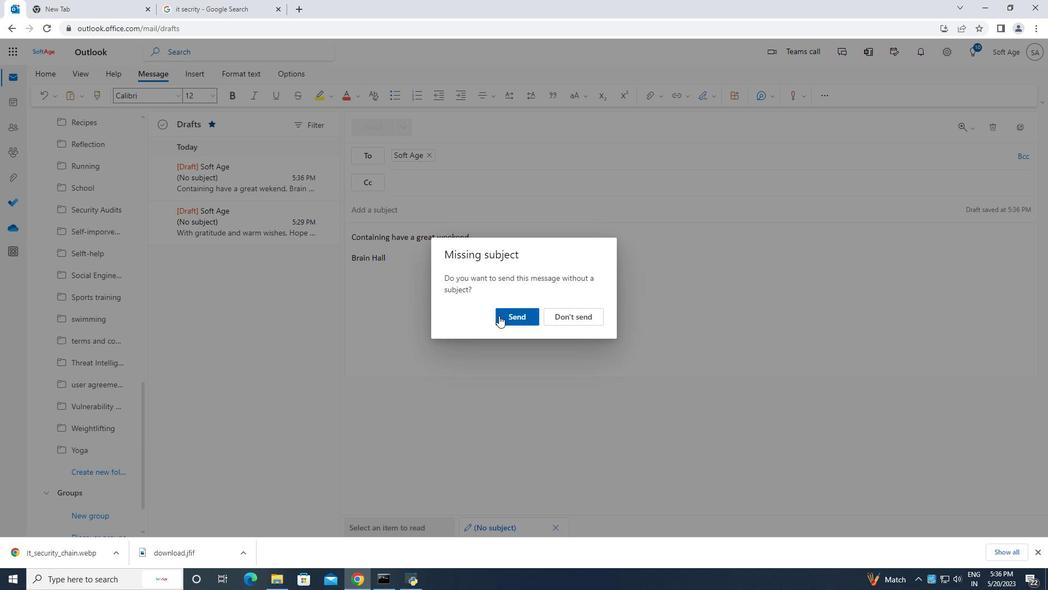 
Action: Mouse pressed left at (503, 318)
Screenshot: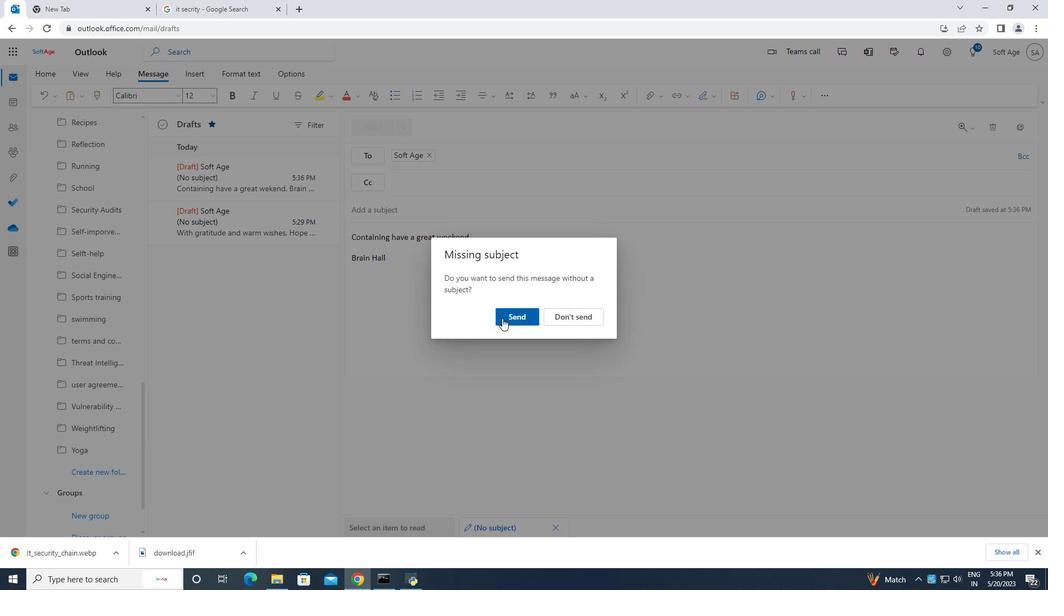 
Action: Mouse moved to (496, 310)
Screenshot: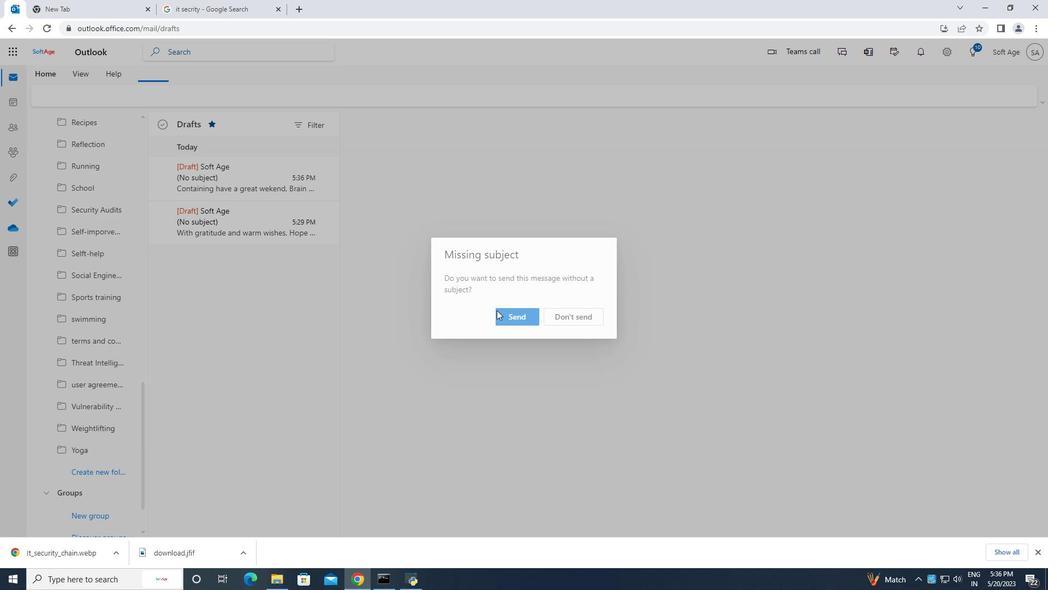 
